 Task: Open Card Card0000000056 in Board Board0000000014 in Workspace WS0000000005 in Trello. Add Member Carxxstreet791@gmail.com to Card Card0000000056 in Board Board0000000014 in Workspace WS0000000005 in Trello. Add Red Label titled Label0000000056 to Card Card0000000056 in Board Board0000000014 in Workspace WS0000000005 in Trello. Add Checklist CL0000000056 to Card Card0000000056 in Board Board0000000014 in Workspace WS0000000005 in Trello. Add Dates with Start Date as Nov 01 2023 and Due Date as Nov 30 2023 to Card Card0000000056 in Board Board0000000014 in Workspace WS0000000005 in Trello
Action: Mouse moved to (90, 343)
Screenshot: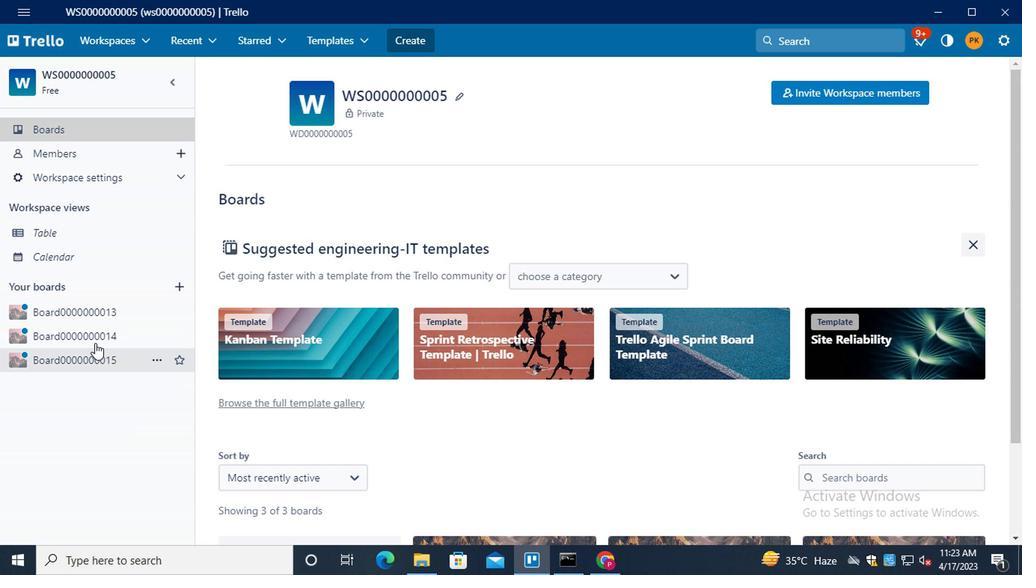 
Action: Mouse pressed left at (90, 343)
Screenshot: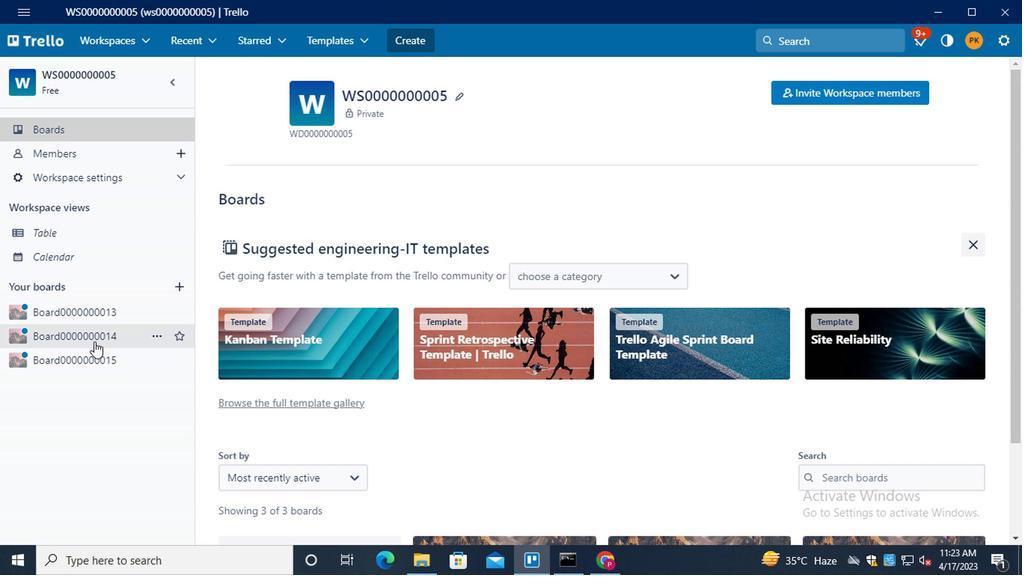 
Action: Mouse moved to (299, 371)
Screenshot: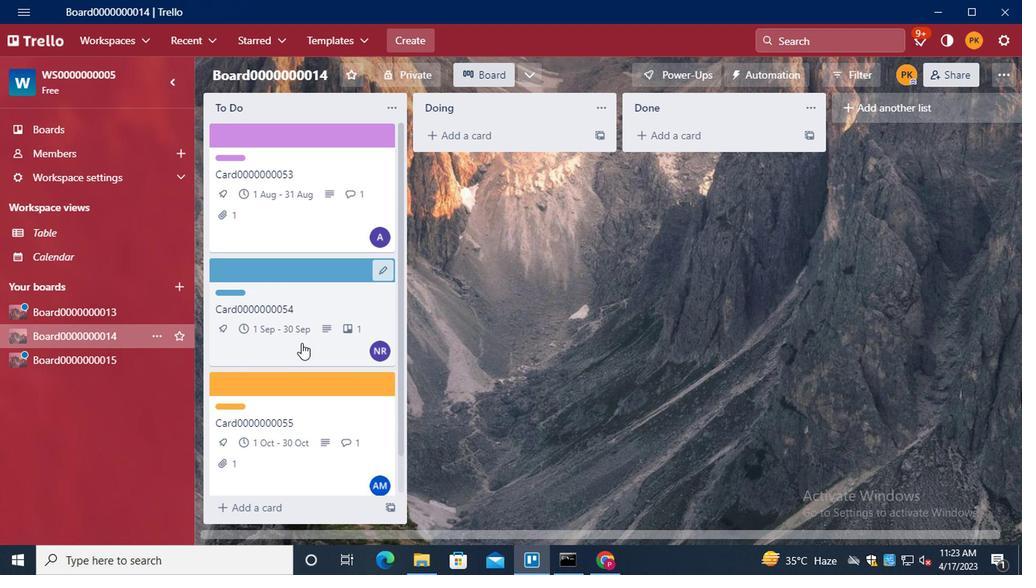 
Action: Mouse scrolled (299, 370) with delta (0, -1)
Screenshot: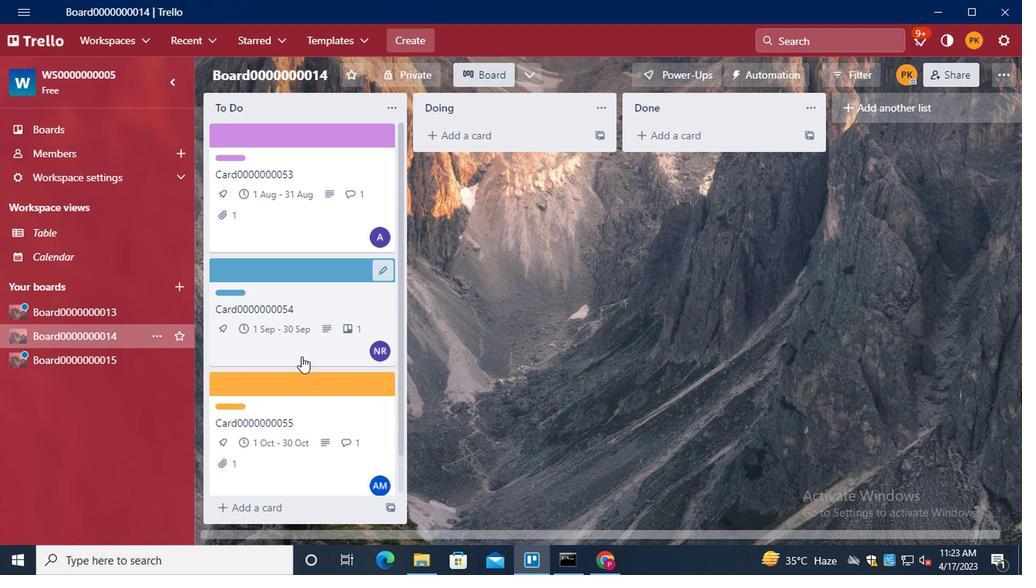 
Action: Mouse scrolled (299, 370) with delta (0, -1)
Screenshot: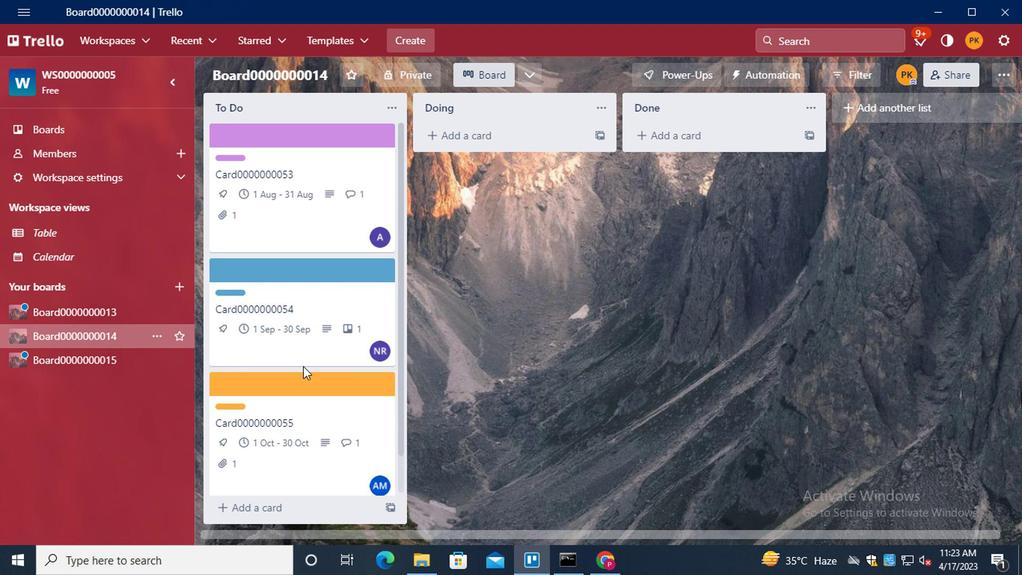 
Action: Mouse moved to (300, 488)
Screenshot: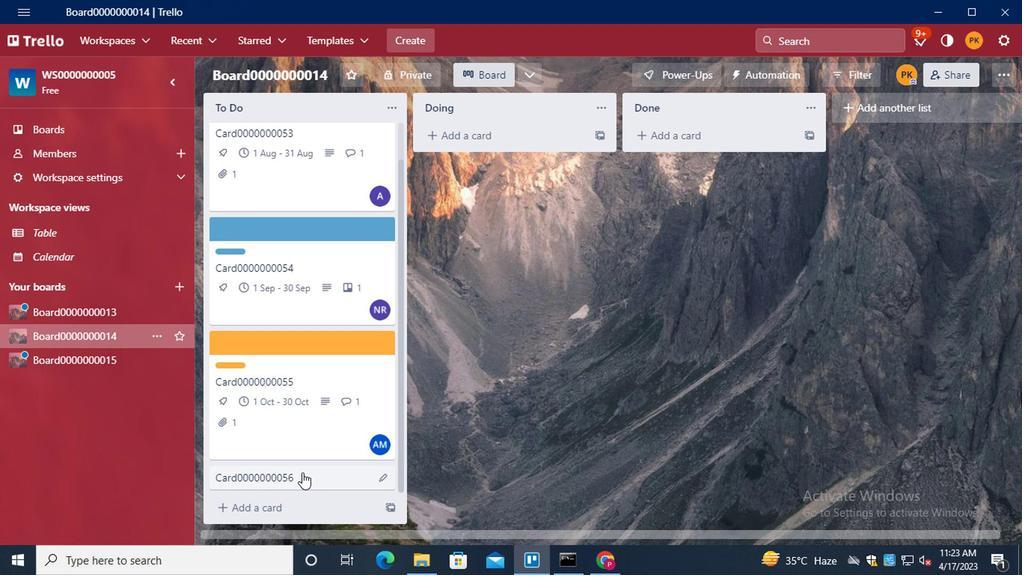 
Action: Mouse pressed left at (300, 488)
Screenshot: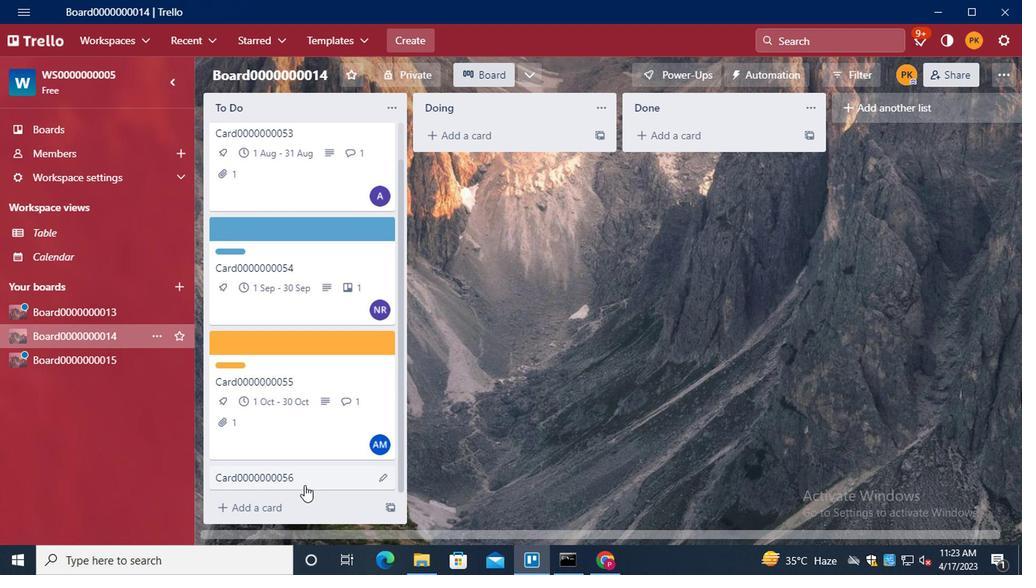 
Action: Mouse moved to (729, 139)
Screenshot: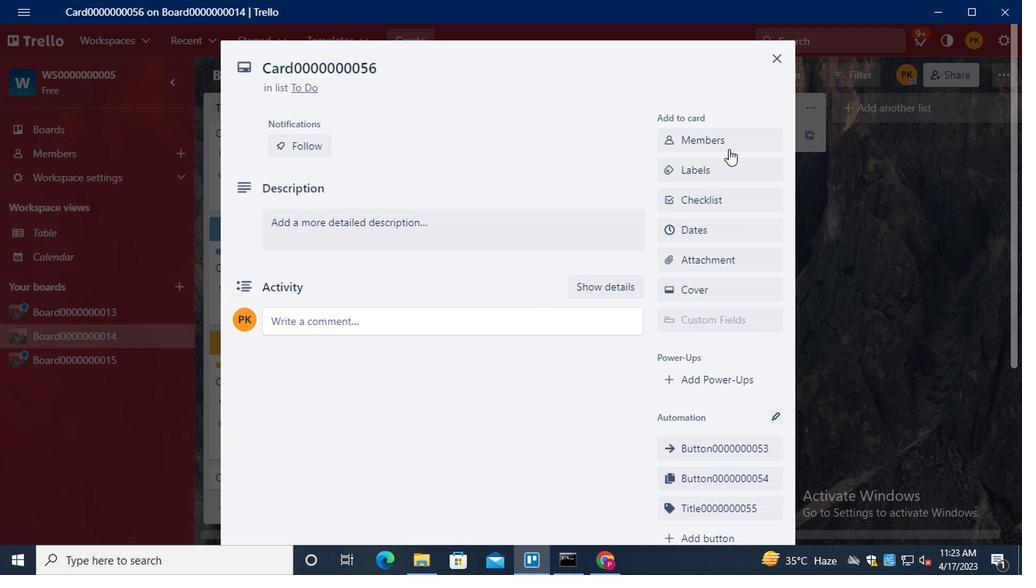 
Action: Mouse pressed left at (729, 139)
Screenshot: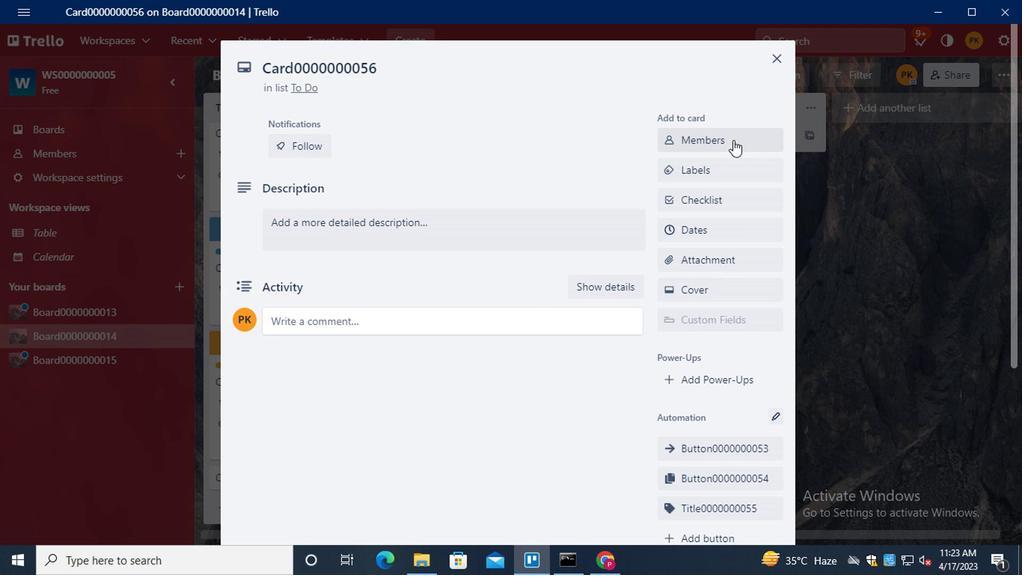 
Action: Mouse moved to (725, 187)
Screenshot: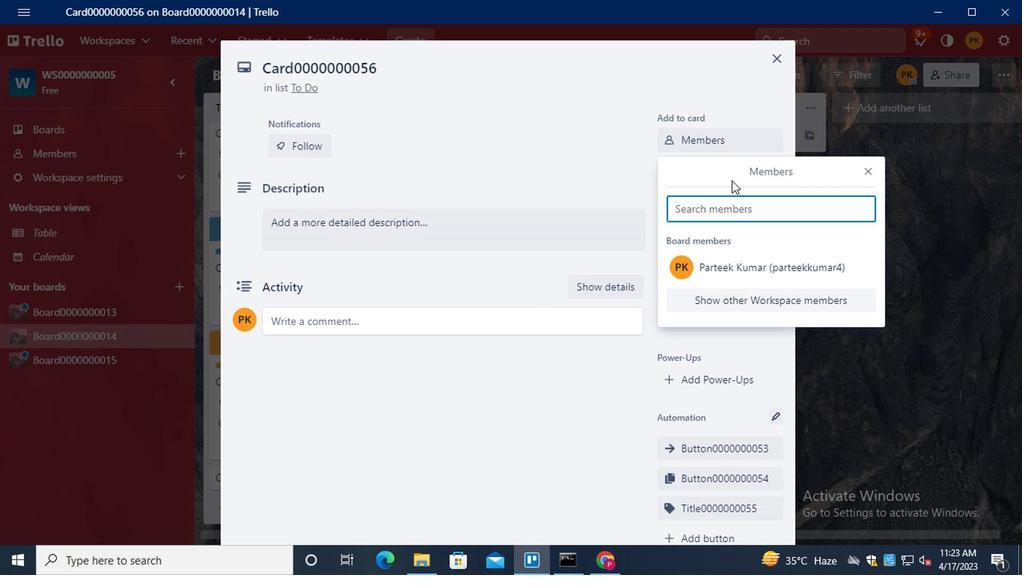 
Action: Key pressed <Key.shift><Key.shift><Key.shift><Key.shift><Key.shift><Key.shift><Key.shift><Key.shift><Key.shift><Key.shift><Key.shift><Key.shift><Key.shift><Key.shift><Key.shift><Key.shift>CARXXSTREET791<Key.shift>@GMAIL.COM
Screenshot: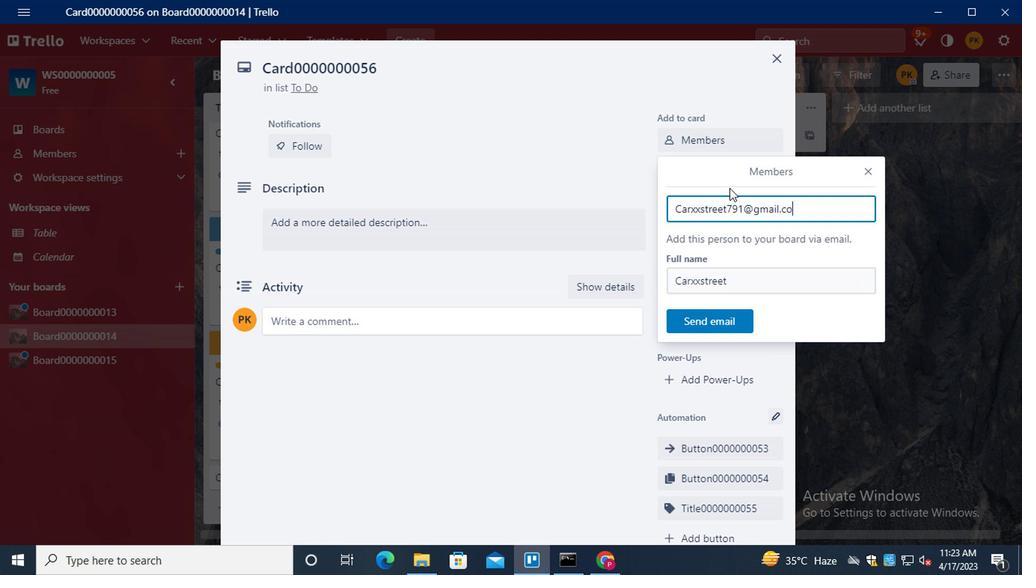 
Action: Mouse moved to (713, 322)
Screenshot: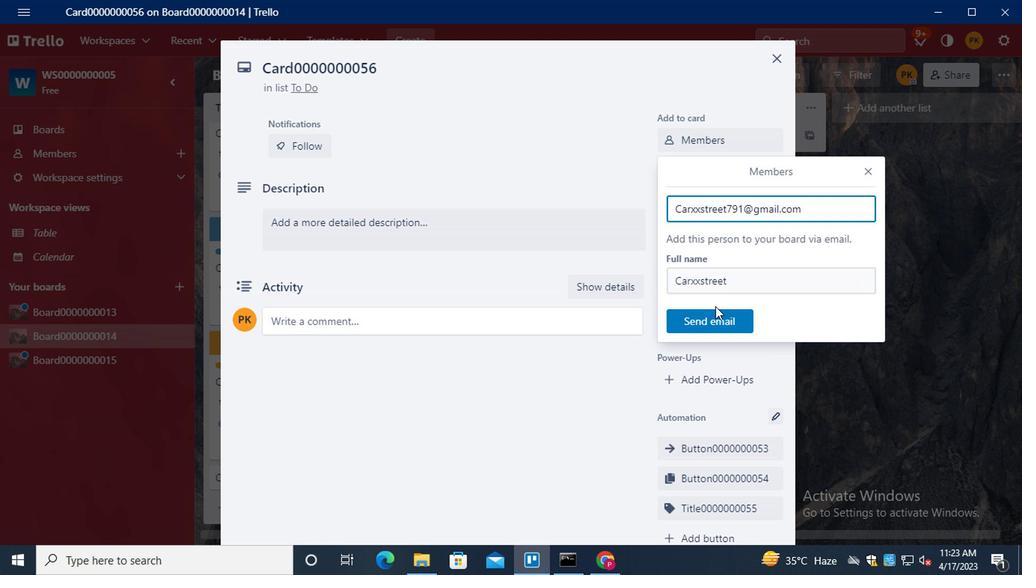 
Action: Mouse pressed left at (713, 322)
Screenshot: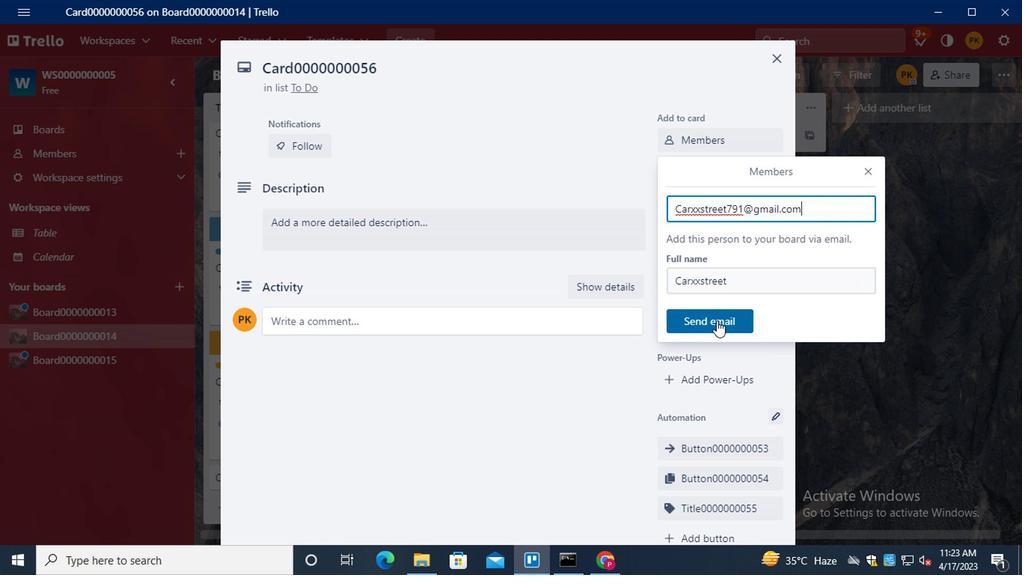 
Action: Mouse moved to (747, 175)
Screenshot: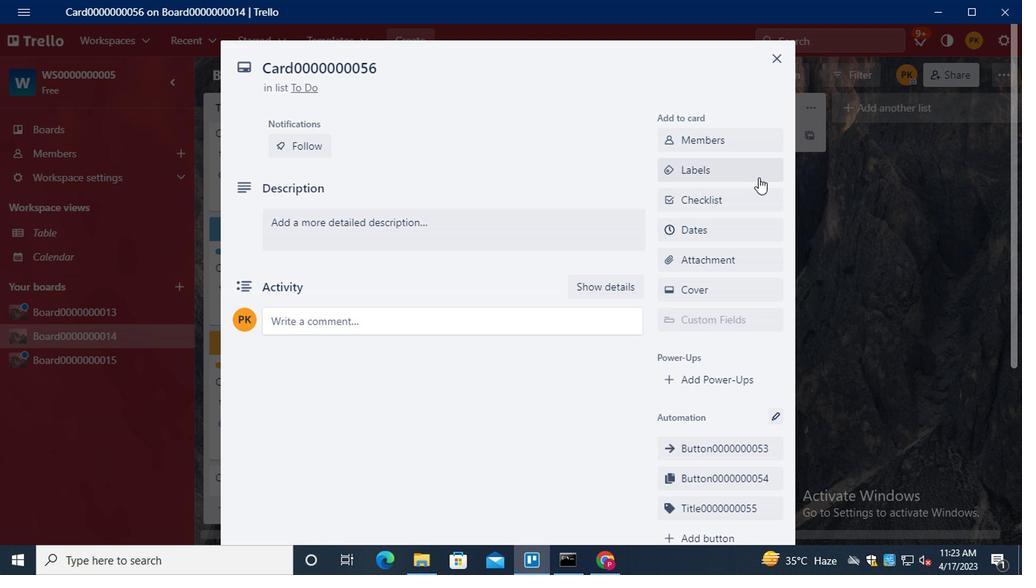 
Action: Mouse pressed left at (747, 175)
Screenshot: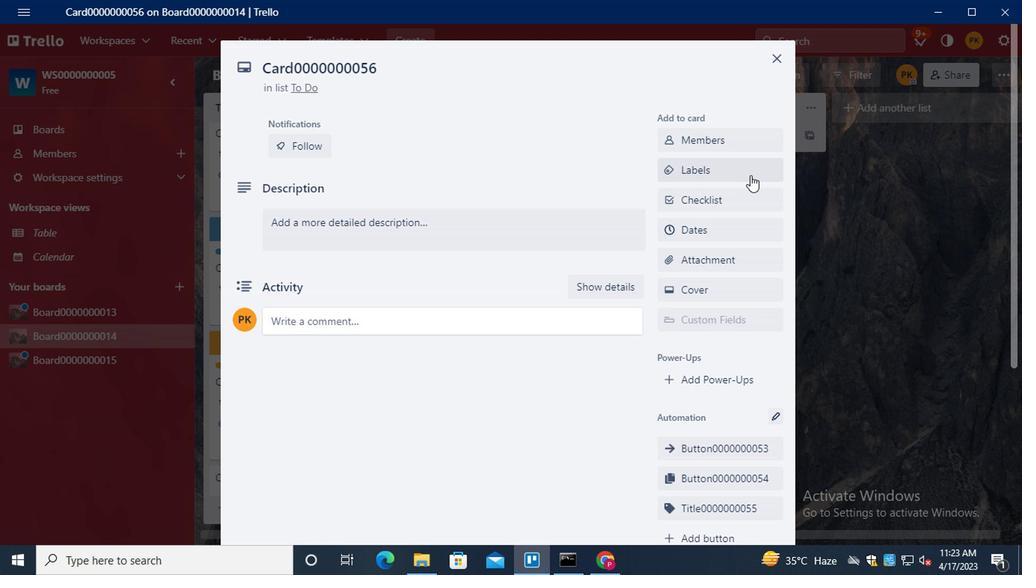 
Action: Mouse moved to (772, 422)
Screenshot: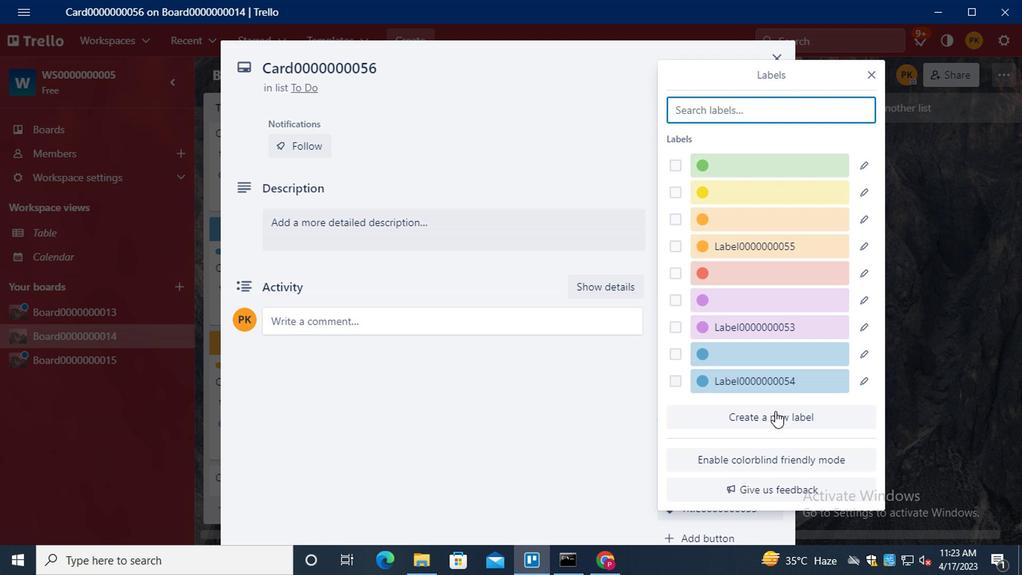 
Action: Mouse pressed left at (772, 422)
Screenshot: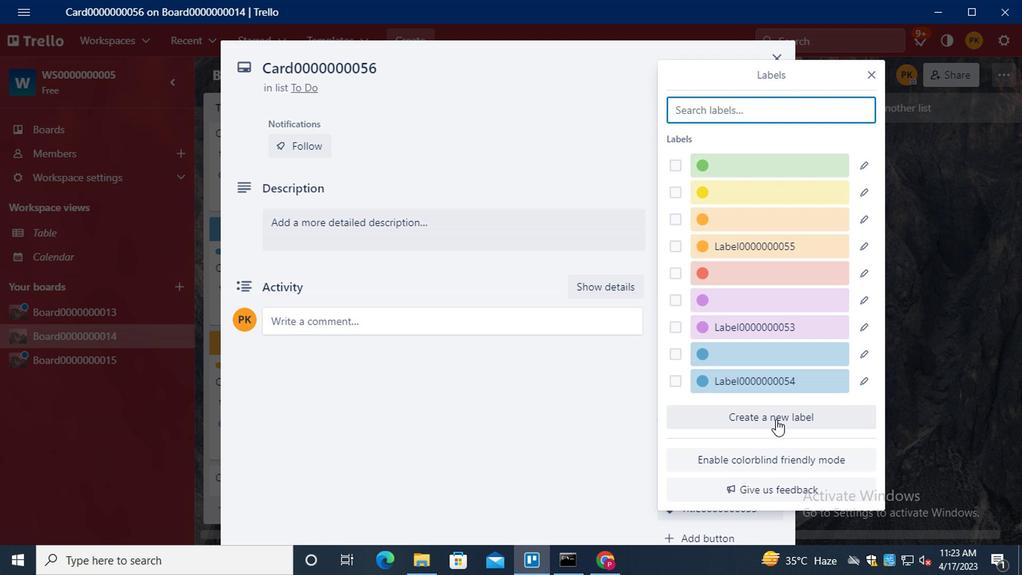 
Action: Mouse moved to (760, 254)
Screenshot: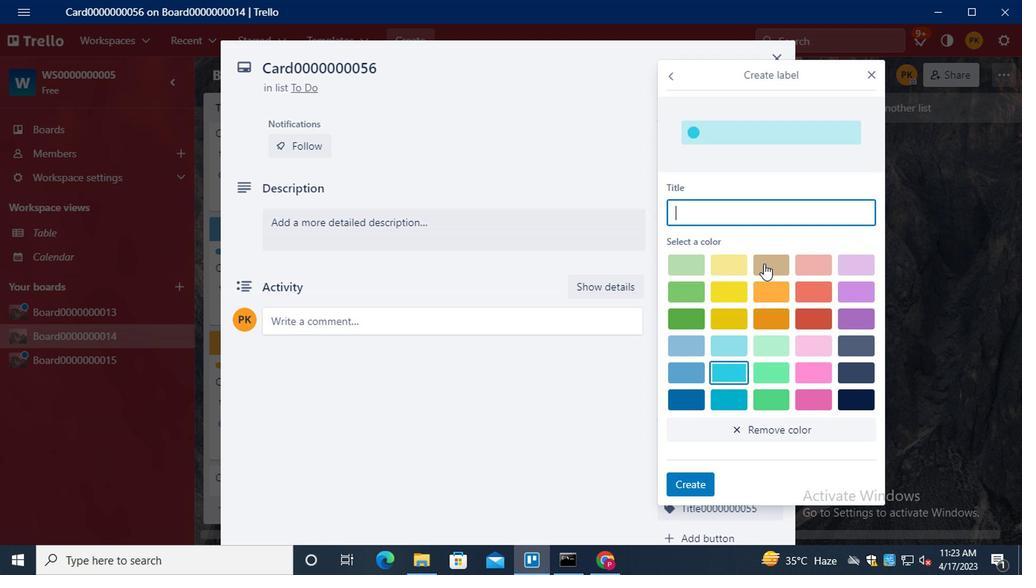 
Action: Key pressed <Key.shift>LABEL0000000056
Screenshot: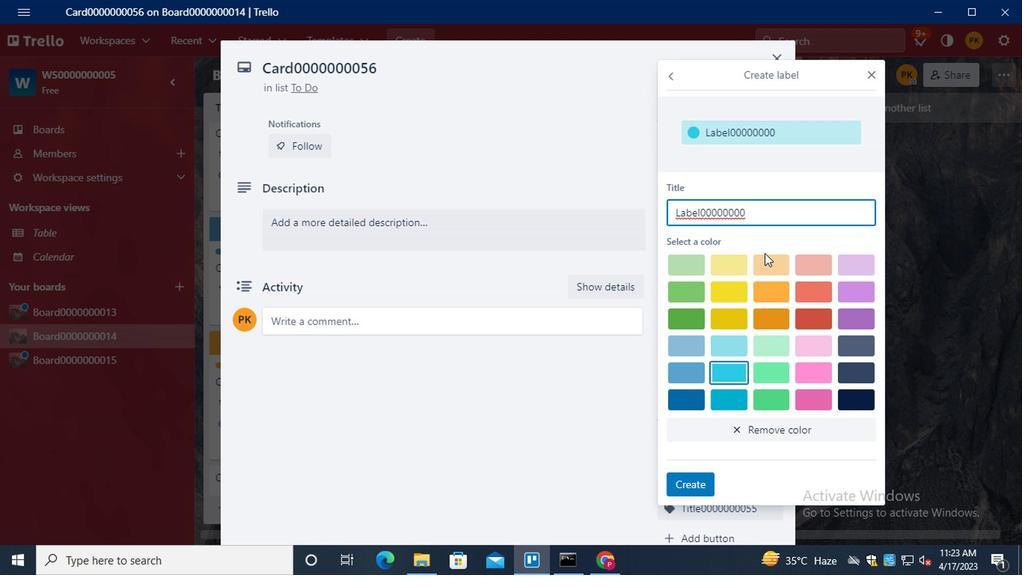 
Action: Mouse moved to (819, 294)
Screenshot: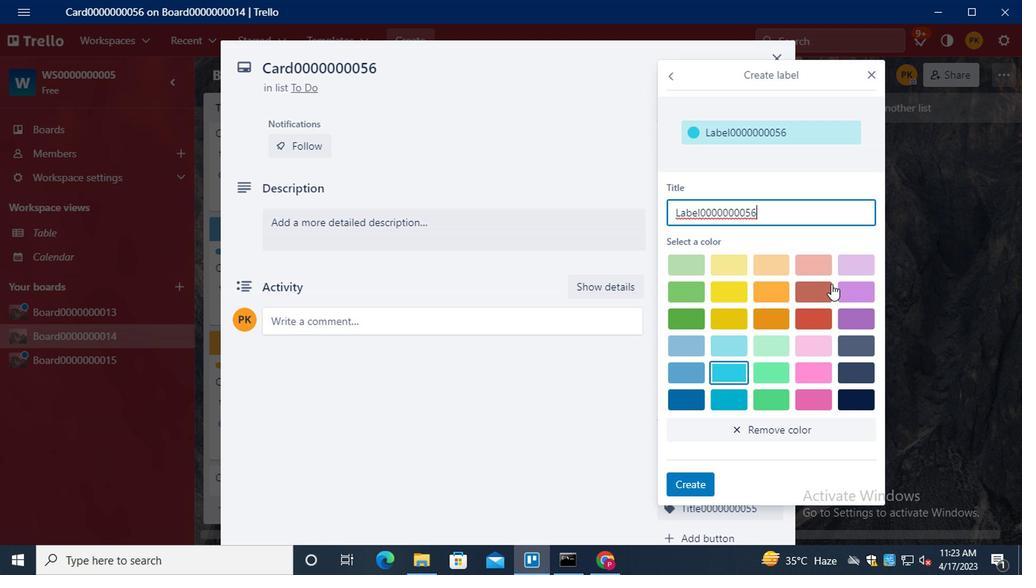 
Action: Mouse pressed left at (819, 294)
Screenshot: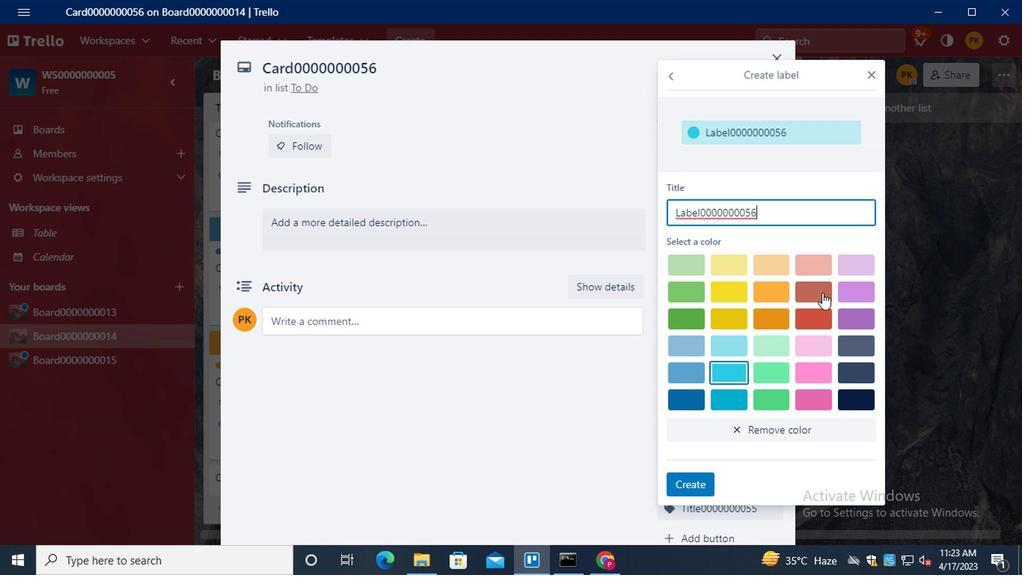 
Action: Mouse moved to (690, 496)
Screenshot: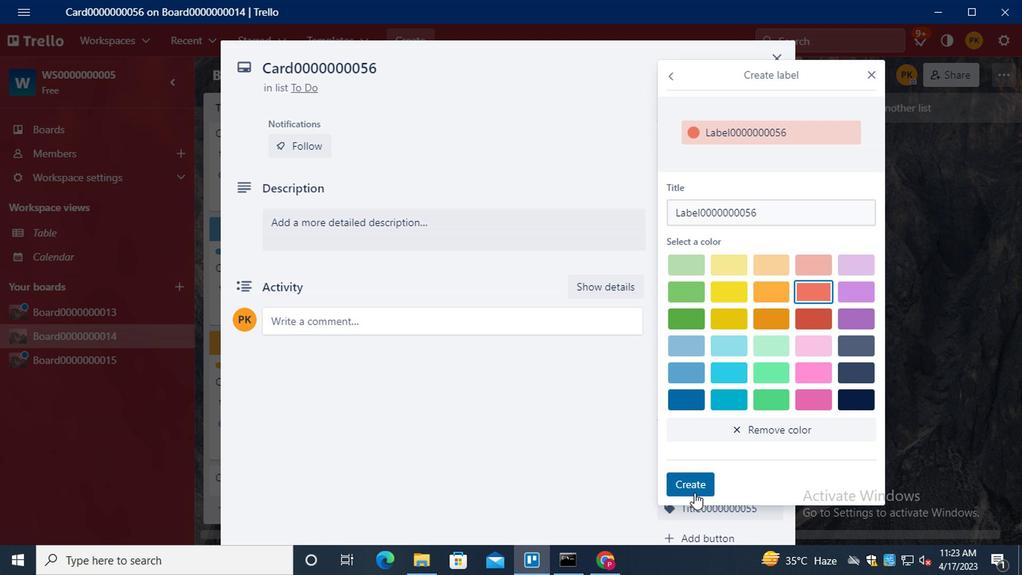 
Action: Mouse pressed left at (690, 496)
Screenshot: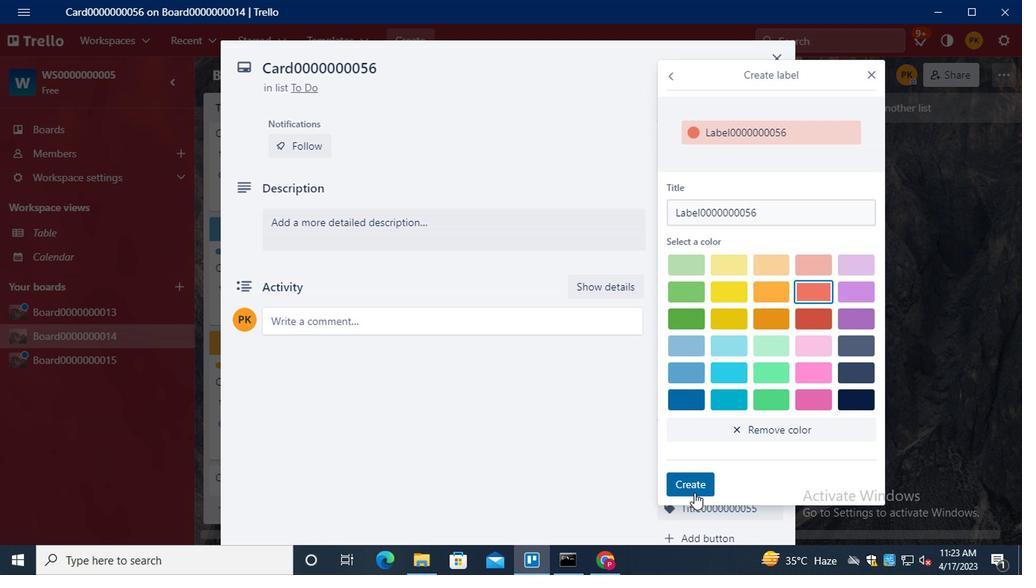 
Action: Mouse moved to (870, 78)
Screenshot: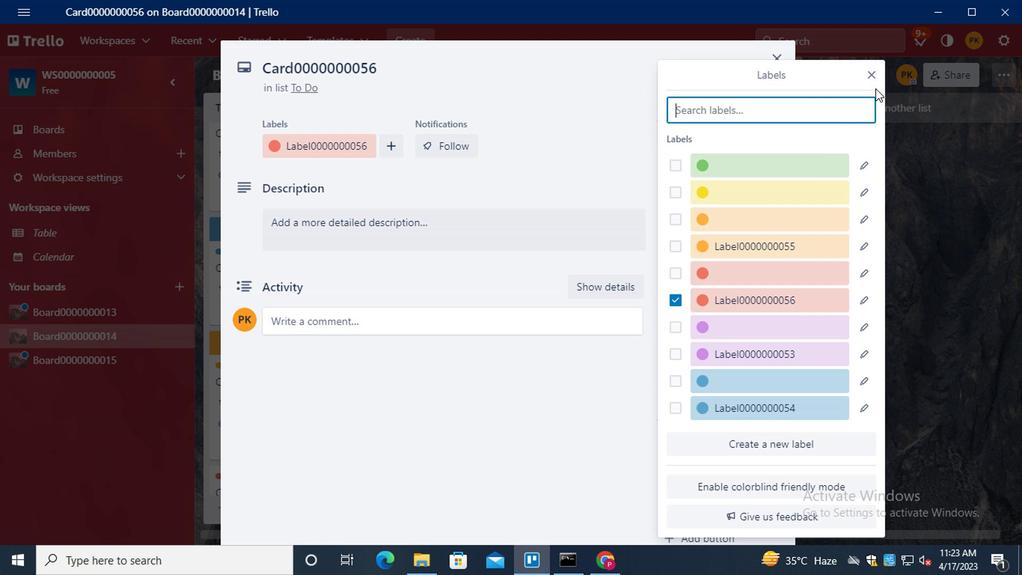 
Action: Mouse pressed left at (870, 78)
Screenshot: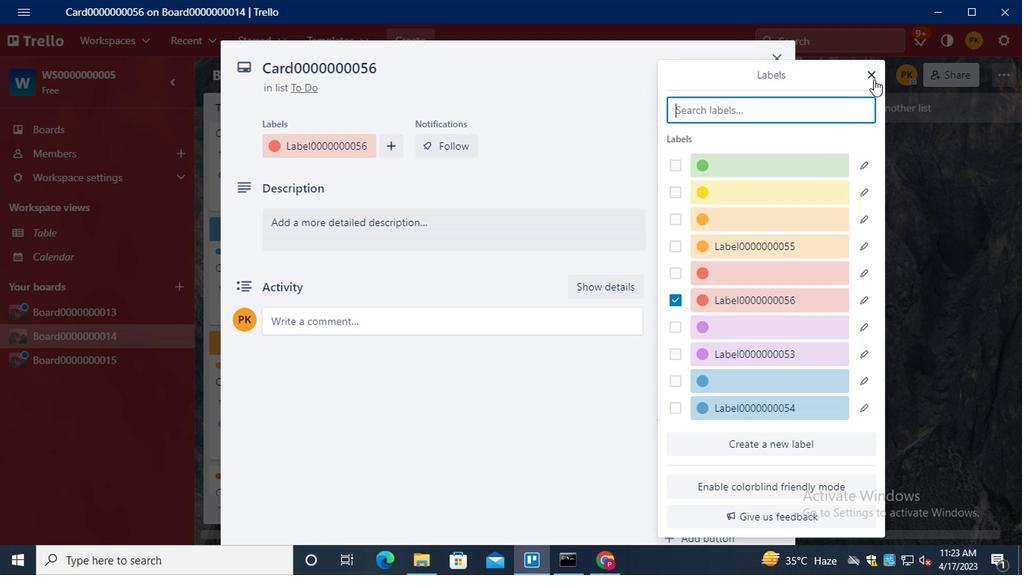 
Action: Mouse moved to (731, 210)
Screenshot: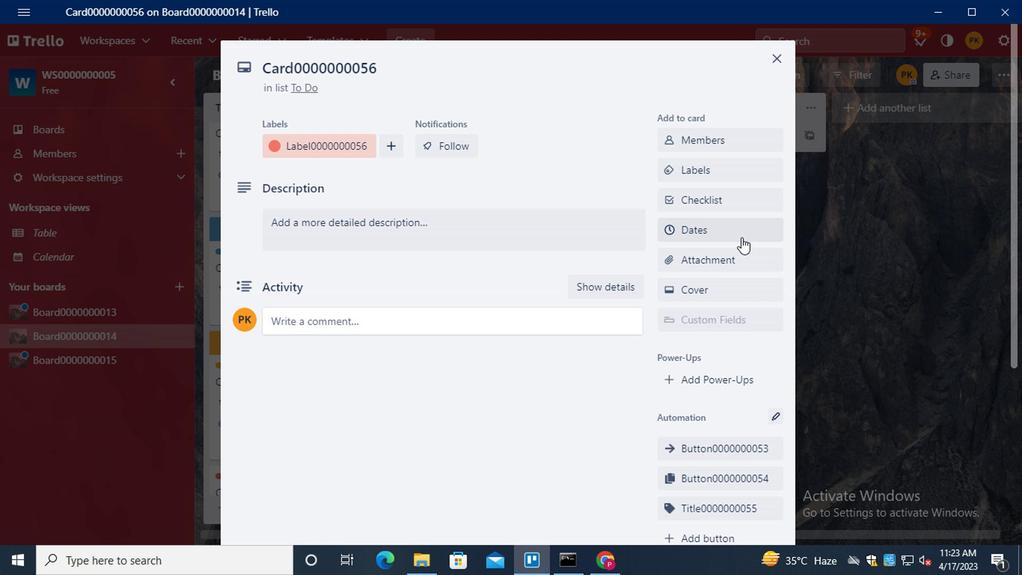 
Action: Mouse pressed left at (731, 210)
Screenshot: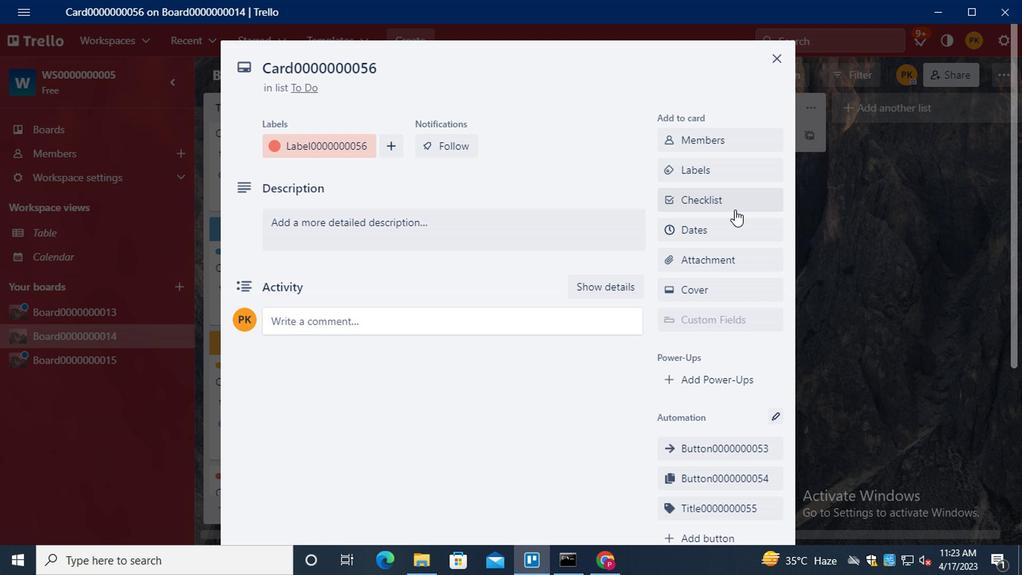 
Action: Key pressed <Key.shift>CL0000000056
Screenshot: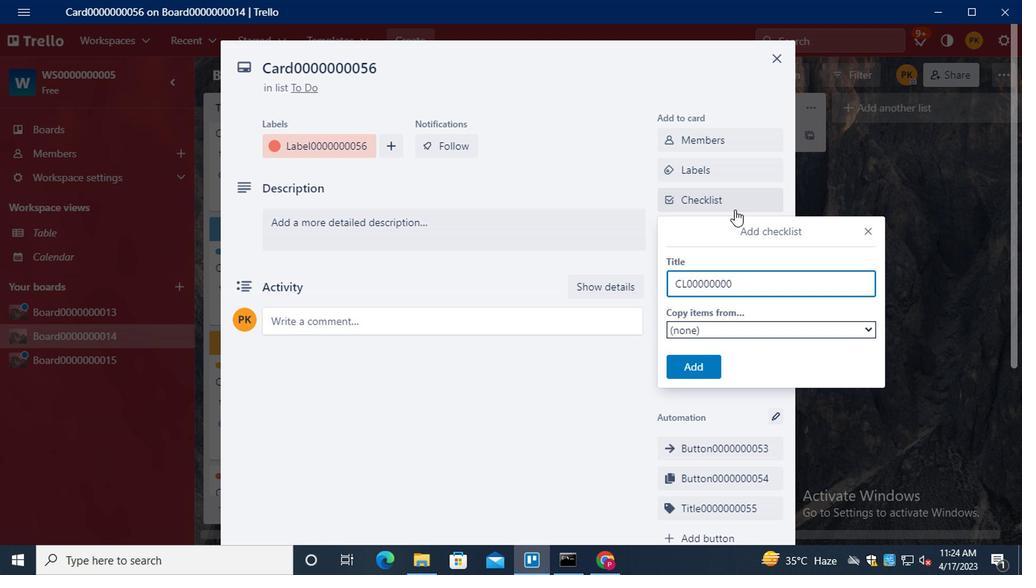 
Action: Mouse moved to (690, 361)
Screenshot: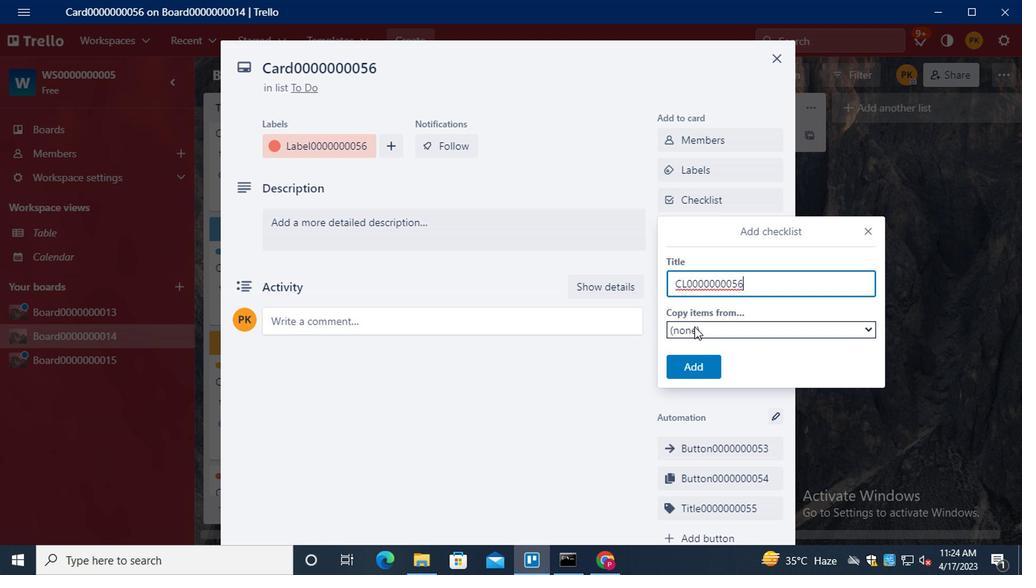 
Action: Mouse pressed left at (690, 361)
Screenshot: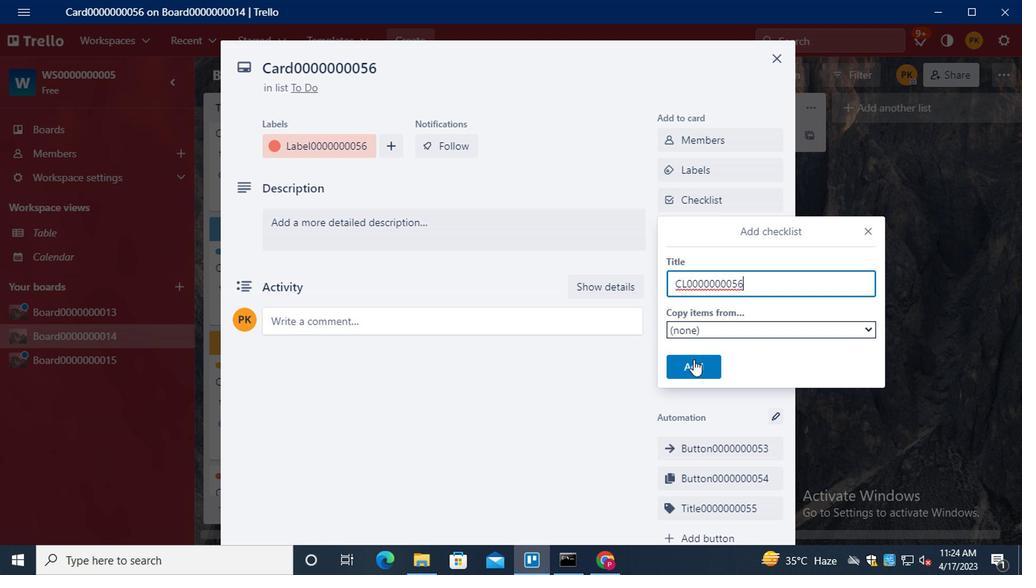 
Action: Mouse moved to (700, 226)
Screenshot: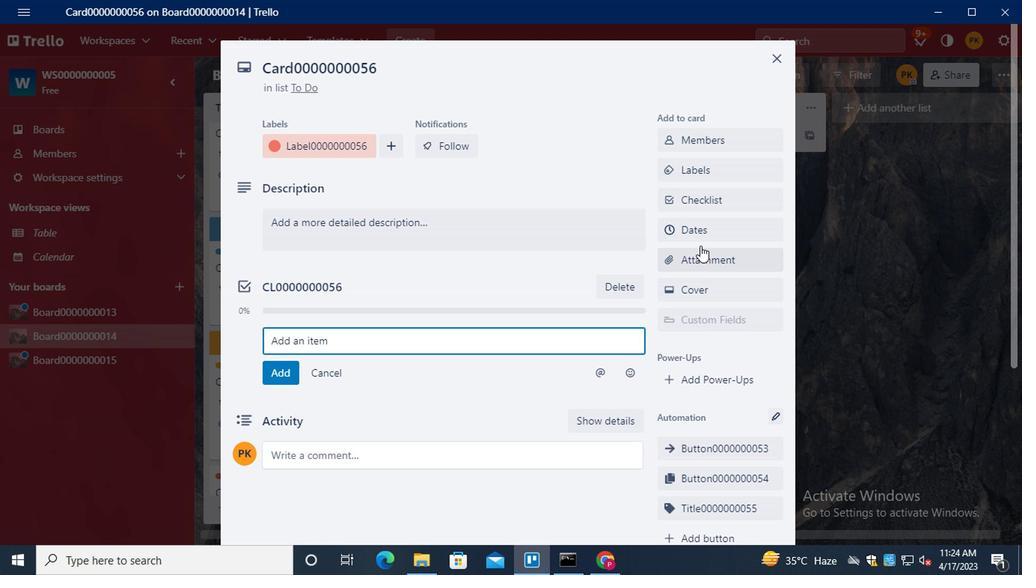 
Action: Mouse pressed left at (700, 226)
Screenshot: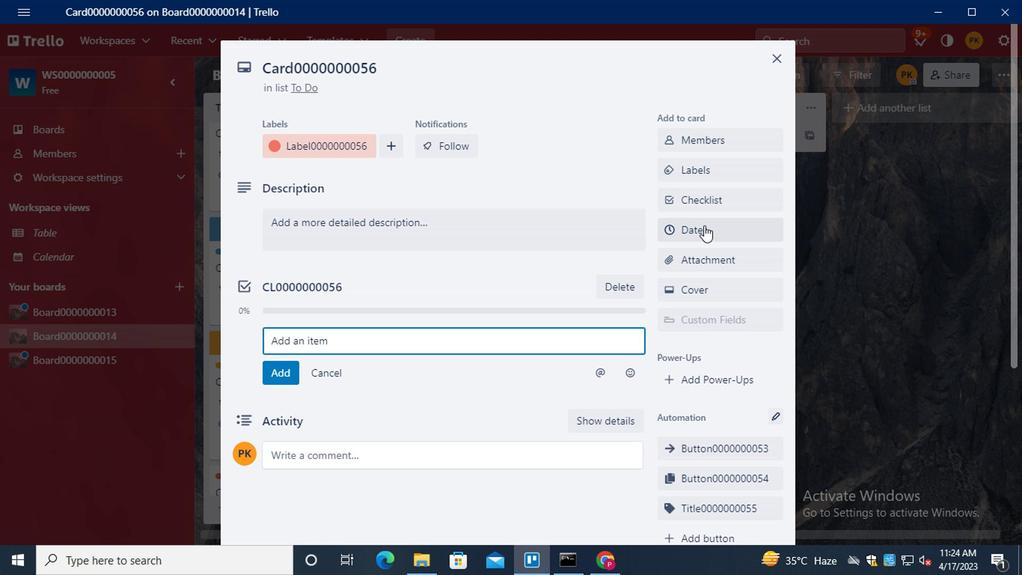 
Action: Mouse moved to (673, 345)
Screenshot: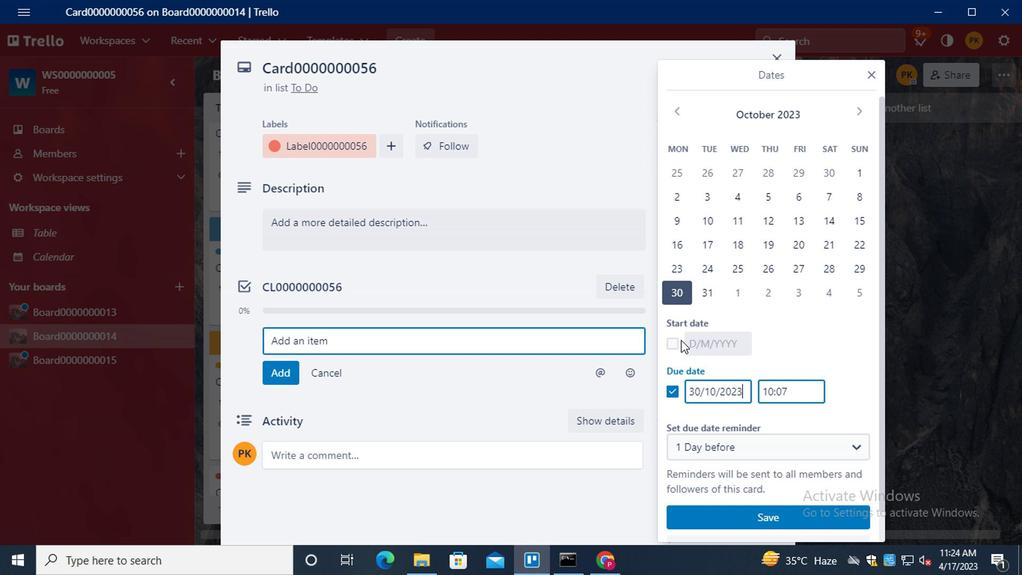 
Action: Mouse pressed left at (673, 345)
Screenshot: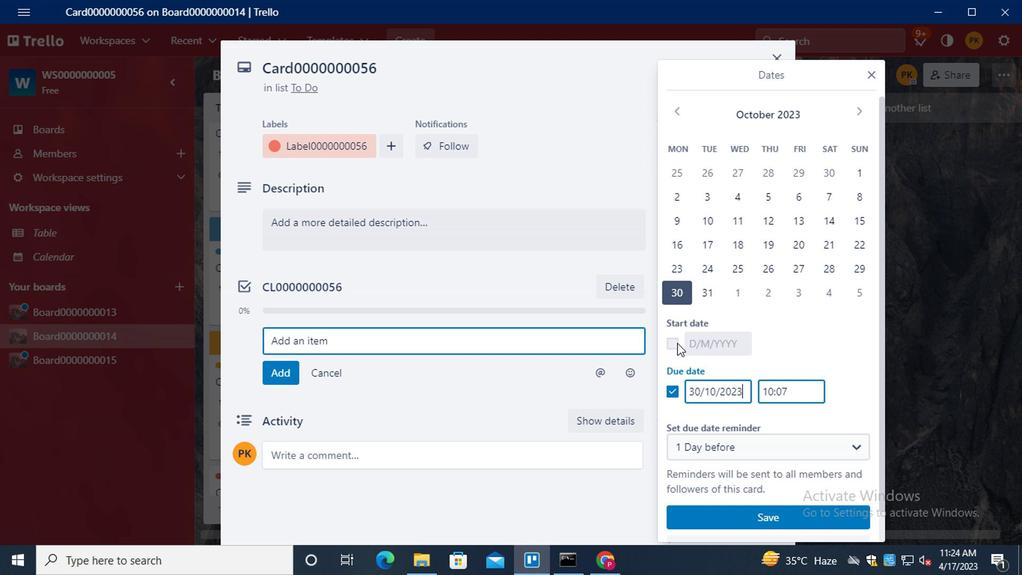 
Action: Mouse moved to (853, 115)
Screenshot: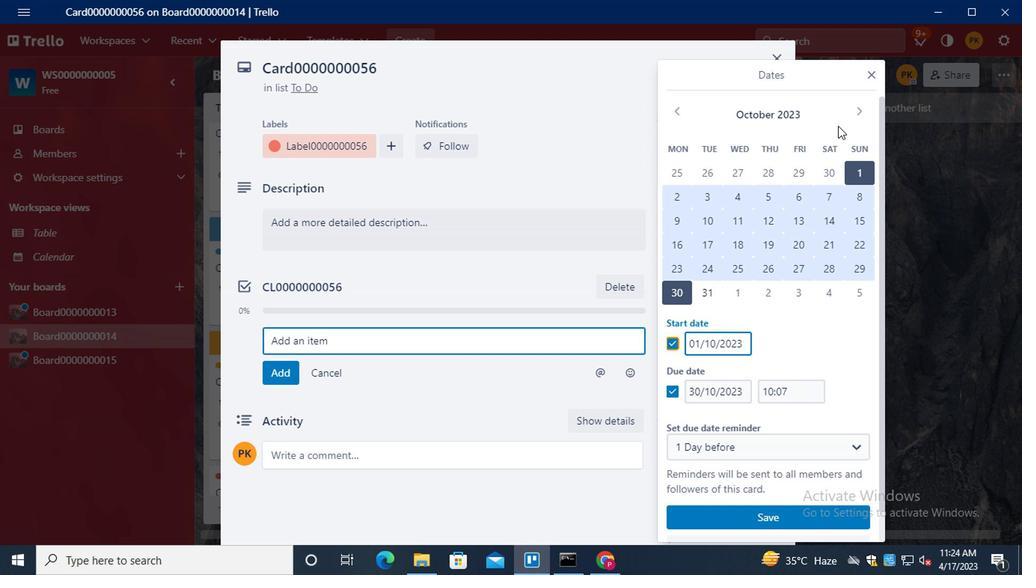 
Action: Mouse pressed left at (853, 115)
Screenshot: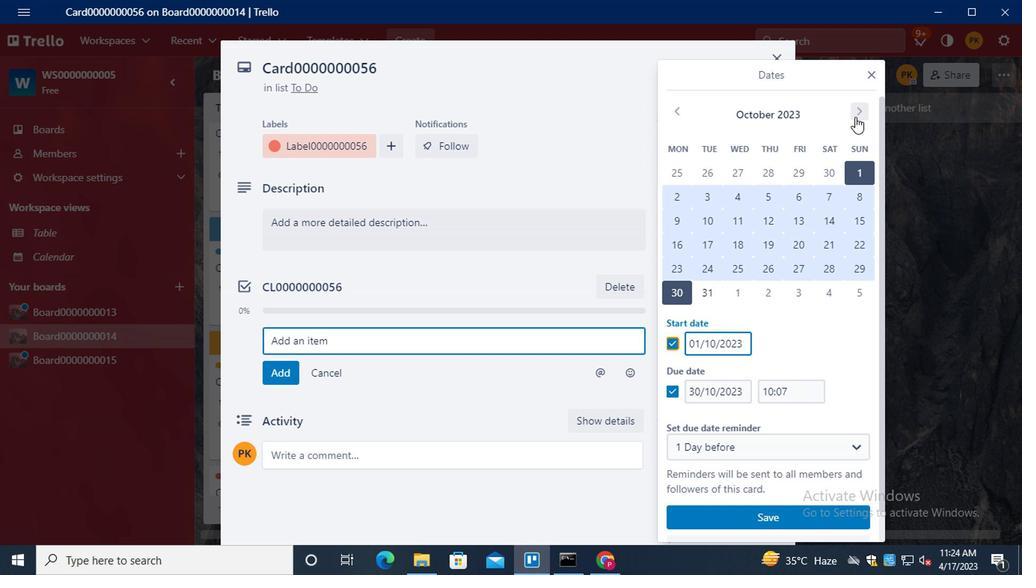 
Action: Mouse moved to (732, 174)
Screenshot: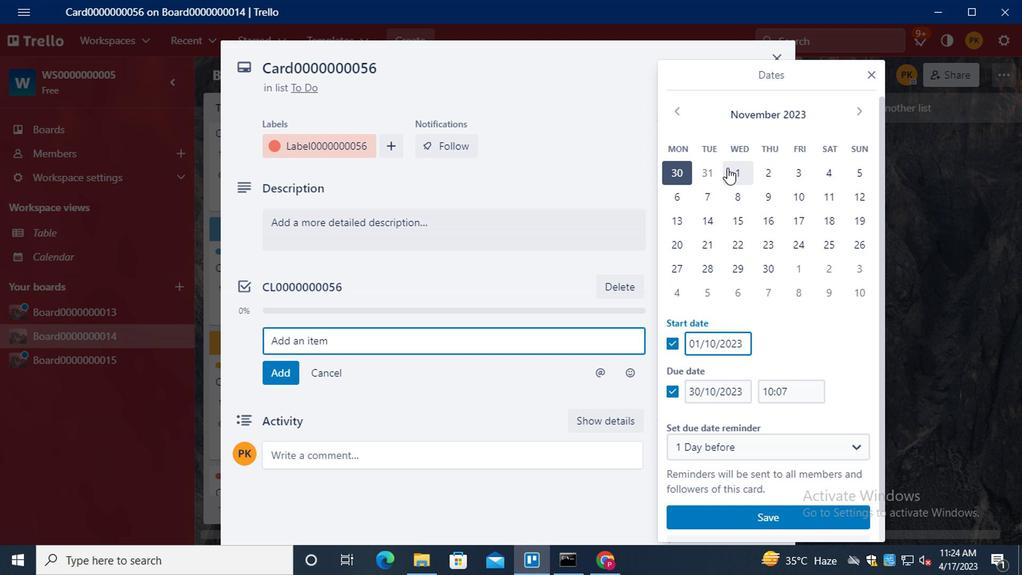 
Action: Mouse pressed left at (732, 174)
Screenshot: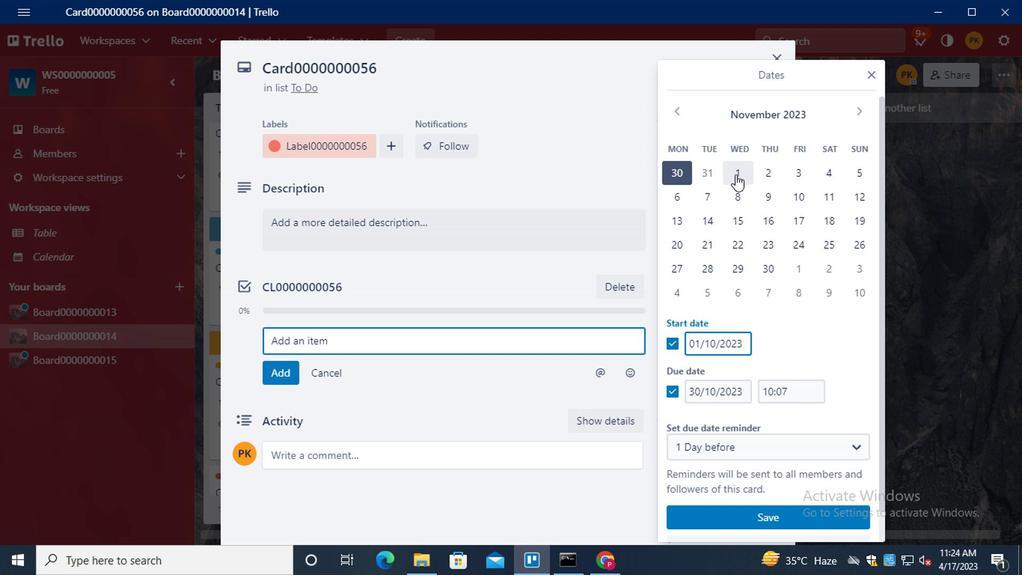 
Action: Mouse moved to (758, 267)
Screenshot: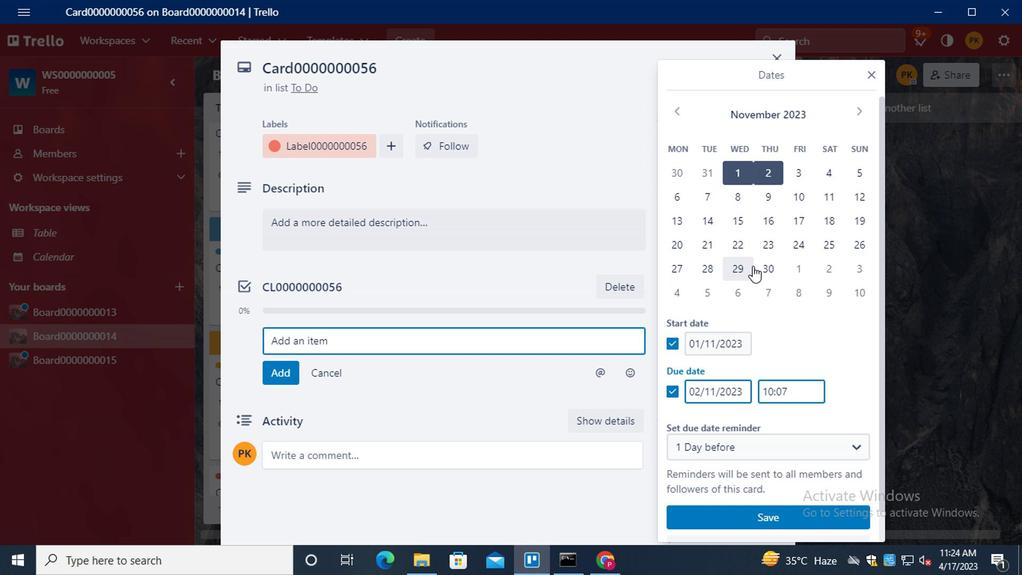 
Action: Mouse pressed left at (758, 267)
Screenshot: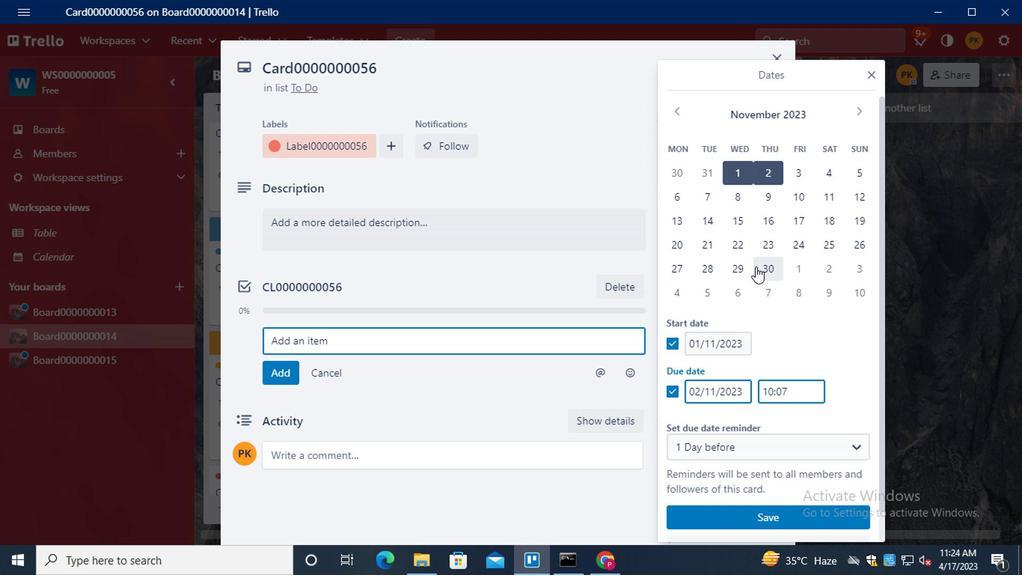 
Action: Mouse moved to (740, 517)
Screenshot: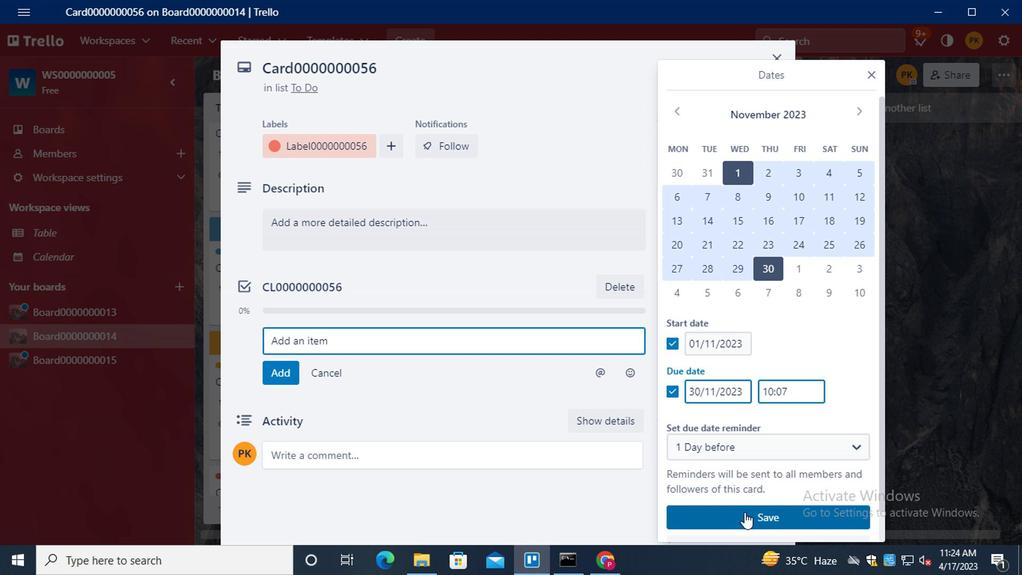 
Action: Mouse pressed left at (740, 517)
Screenshot: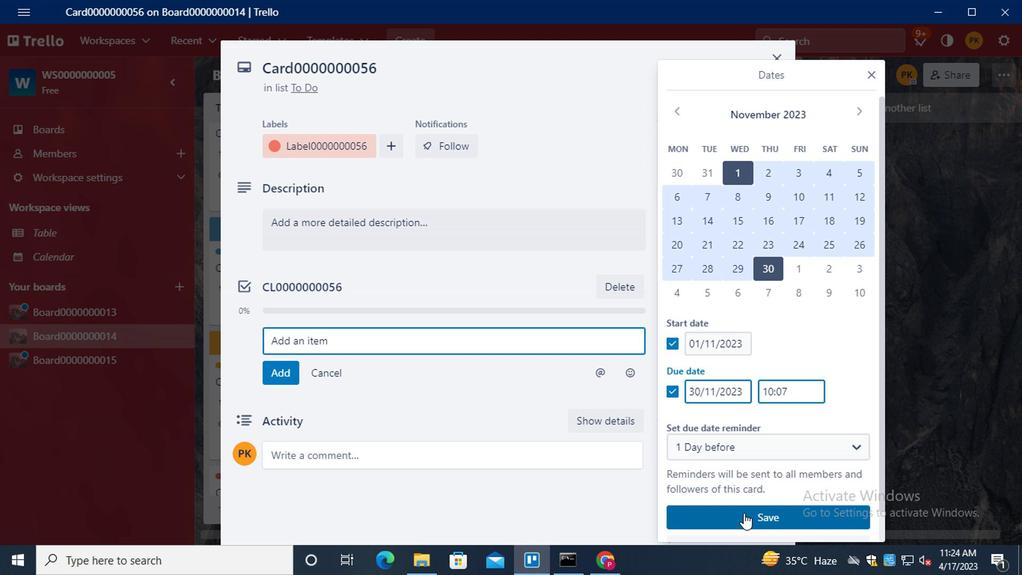 
Action: Mouse moved to (480, 305)
Screenshot: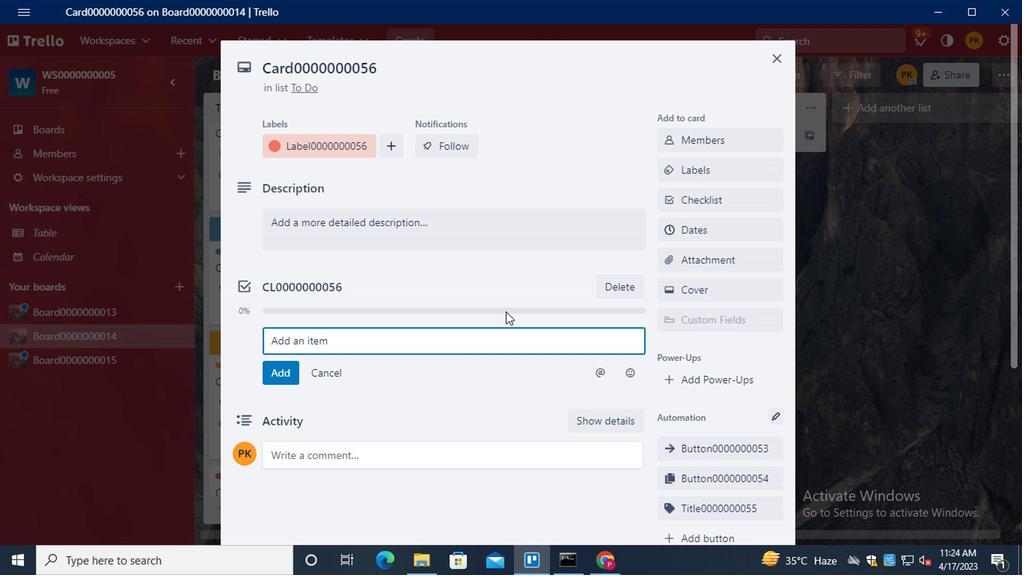 
Action: Mouse scrolled (480, 305) with delta (0, 0)
Screenshot: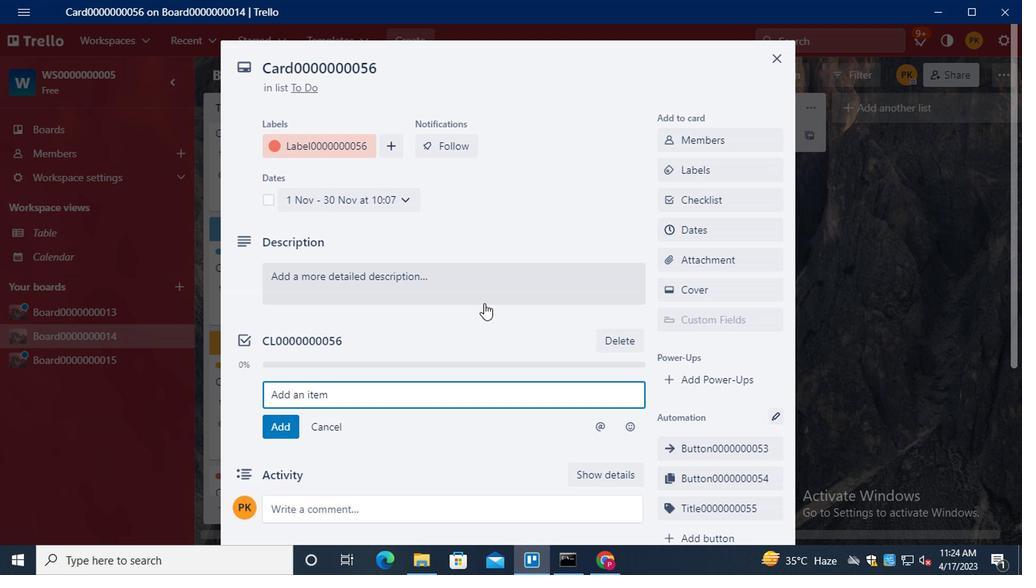 
Action: Mouse scrolled (480, 305) with delta (0, 0)
Screenshot: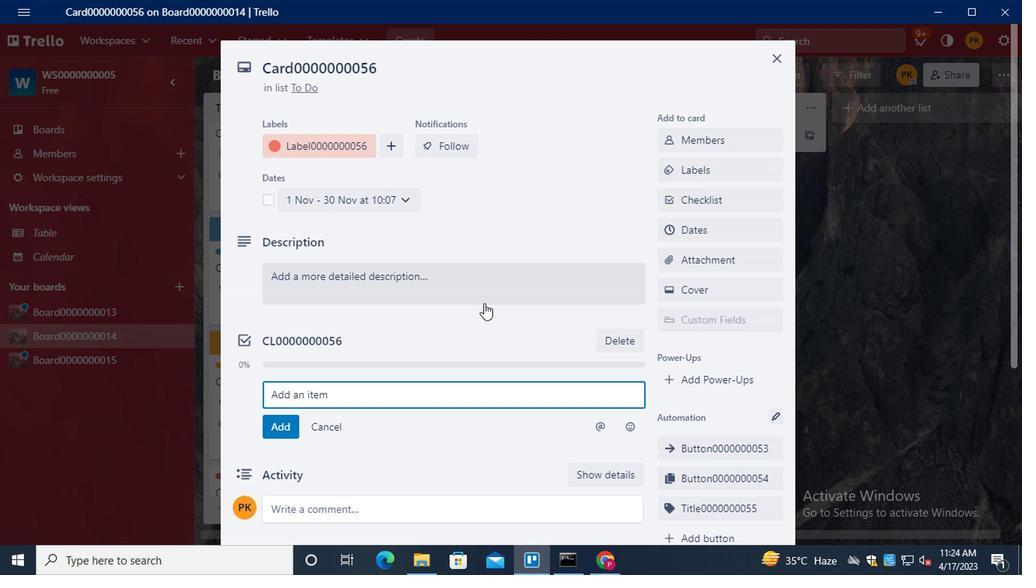 
Action: Mouse scrolled (480, 305) with delta (0, 0)
Screenshot: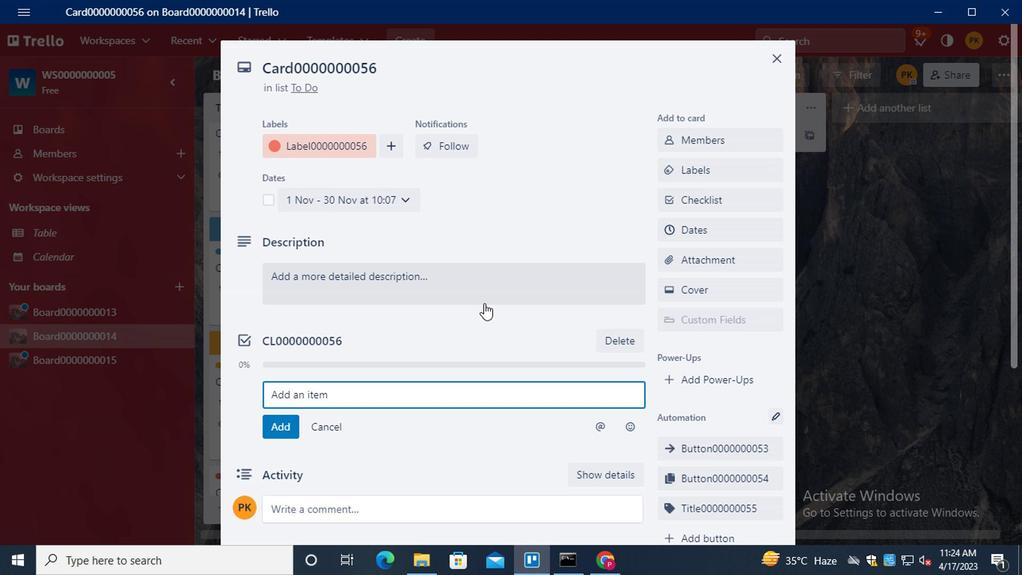 
Action: Mouse scrolled (480, 305) with delta (0, 0)
Screenshot: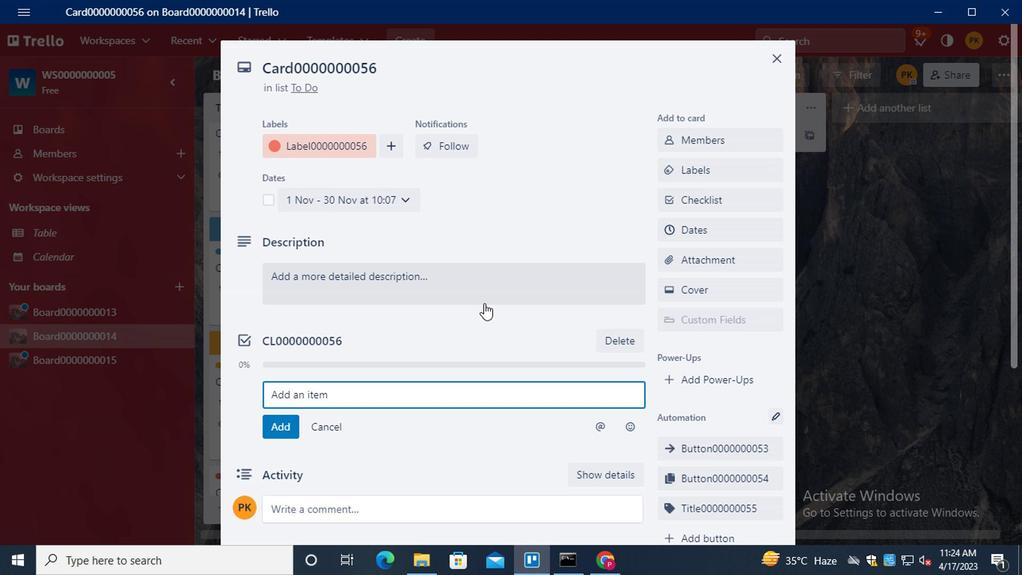 
Action: Mouse moved to (480, 305)
Screenshot: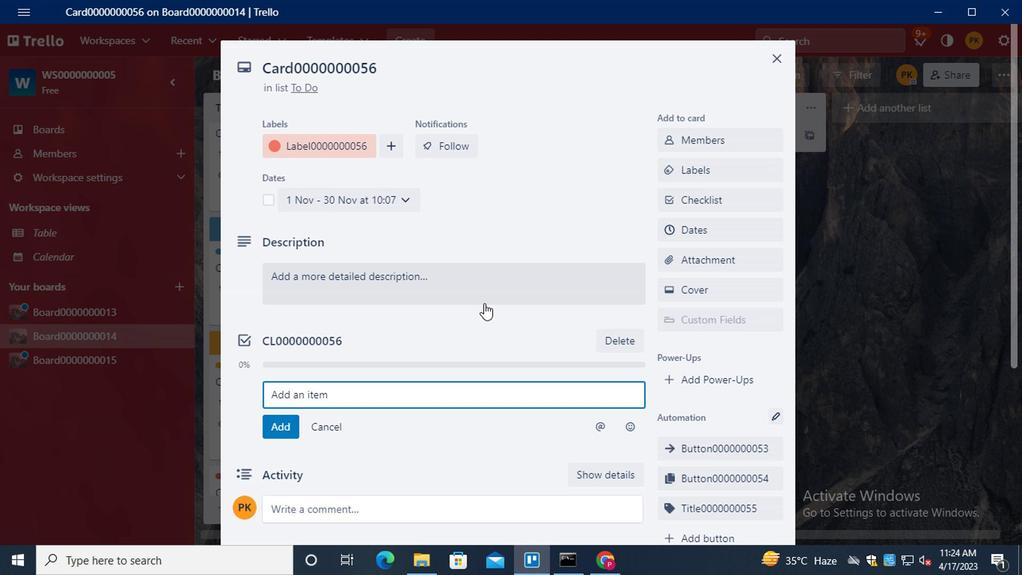 
